Task: Move the task Implement a new remote support system for a company's clients to the section To-Do in the project AirRise and sort the tasks in the project by Assignee in Ascending order
Action: Mouse moved to (673, 406)
Screenshot: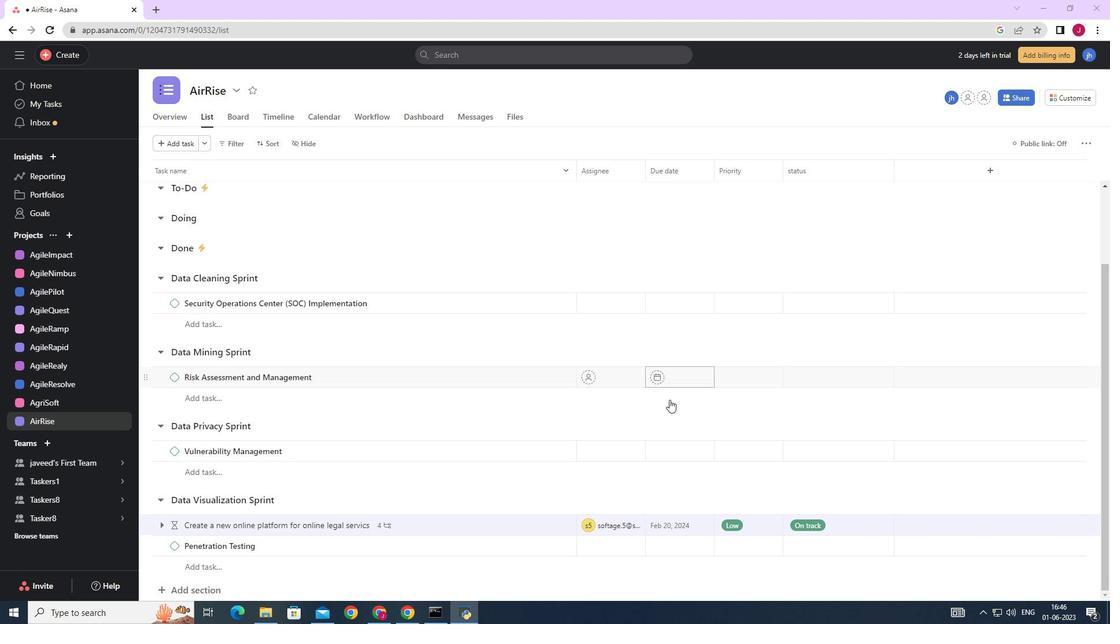 
Action: Mouse scrolled (673, 407) with delta (0, 0)
Screenshot: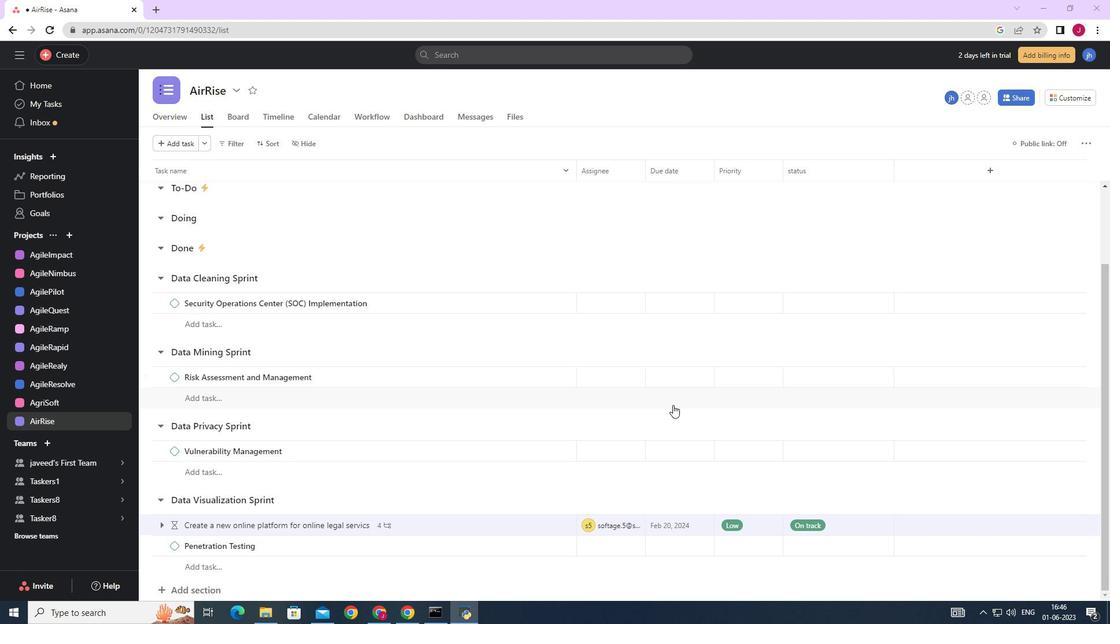 
Action: Mouse scrolled (673, 407) with delta (0, 0)
Screenshot: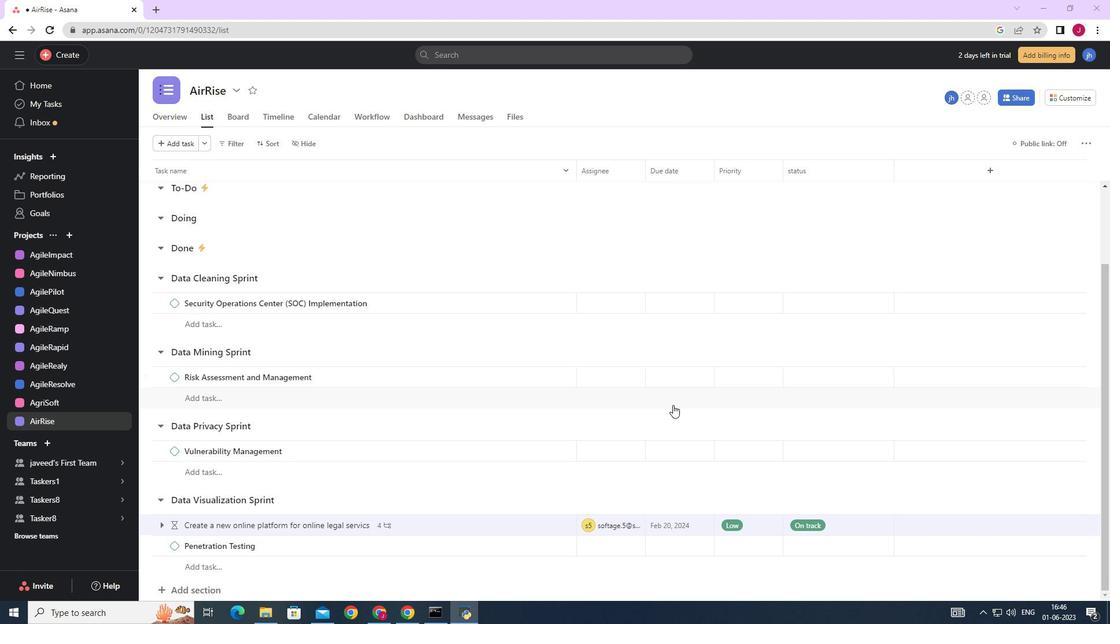 
Action: Mouse scrolled (673, 407) with delta (0, 0)
Screenshot: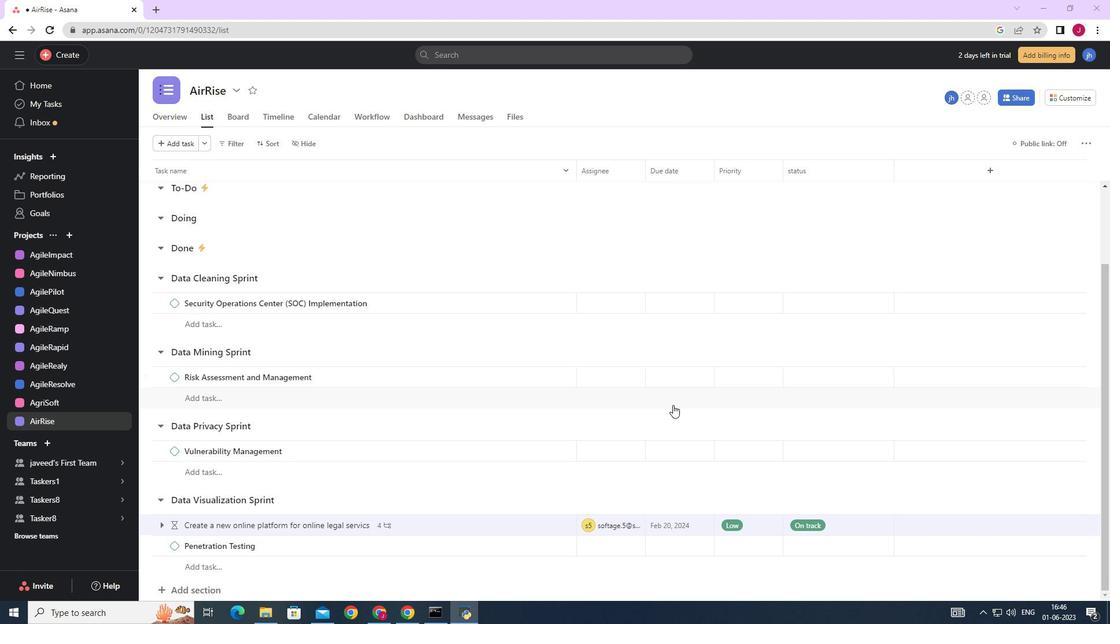
Action: Mouse scrolled (673, 407) with delta (0, 0)
Screenshot: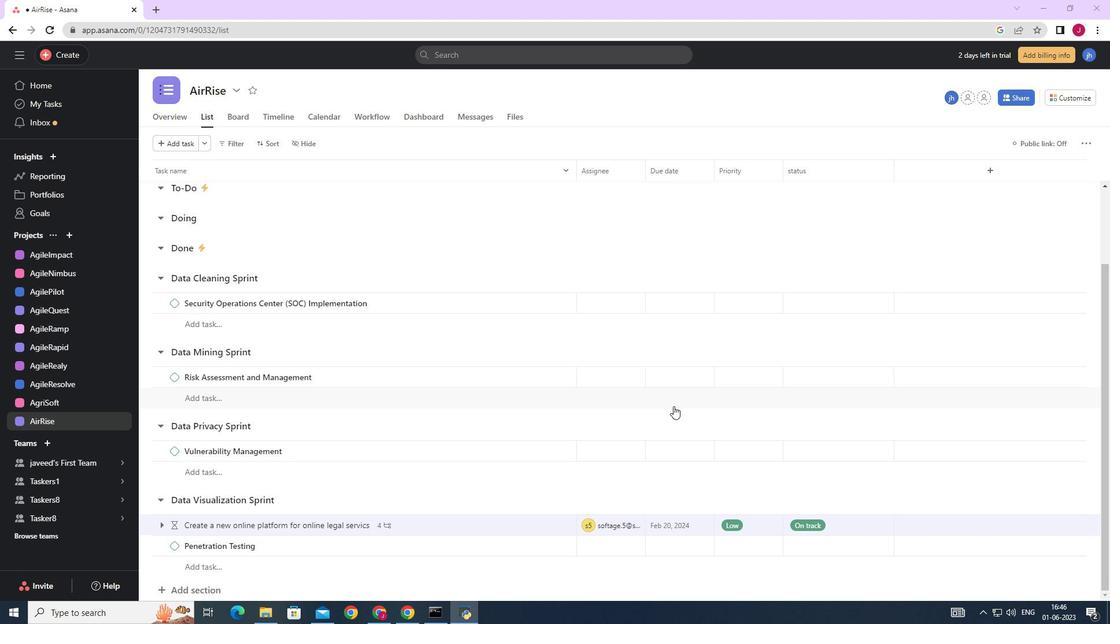 
Action: Mouse moved to (546, 235)
Screenshot: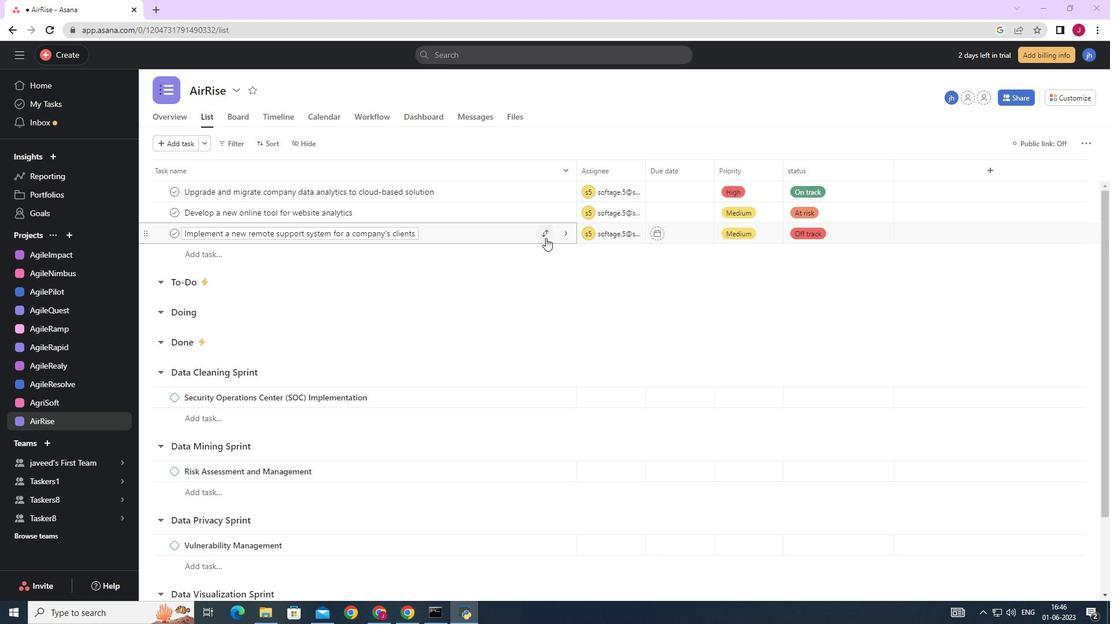 
Action: Mouse pressed left at (546, 235)
Screenshot: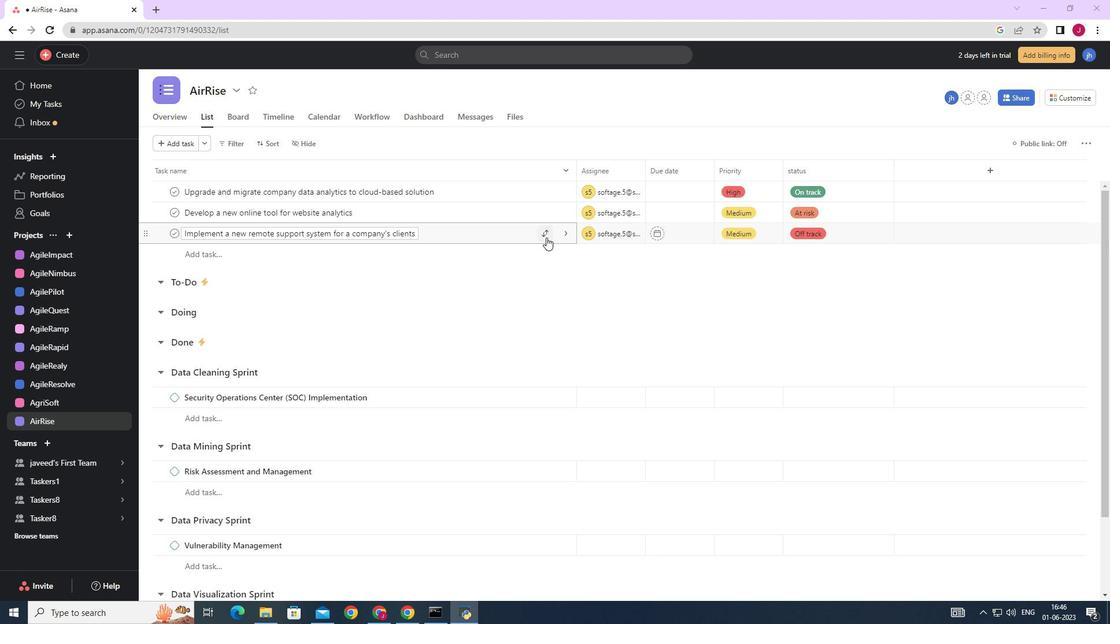 
Action: Mouse moved to (488, 298)
Screenshot: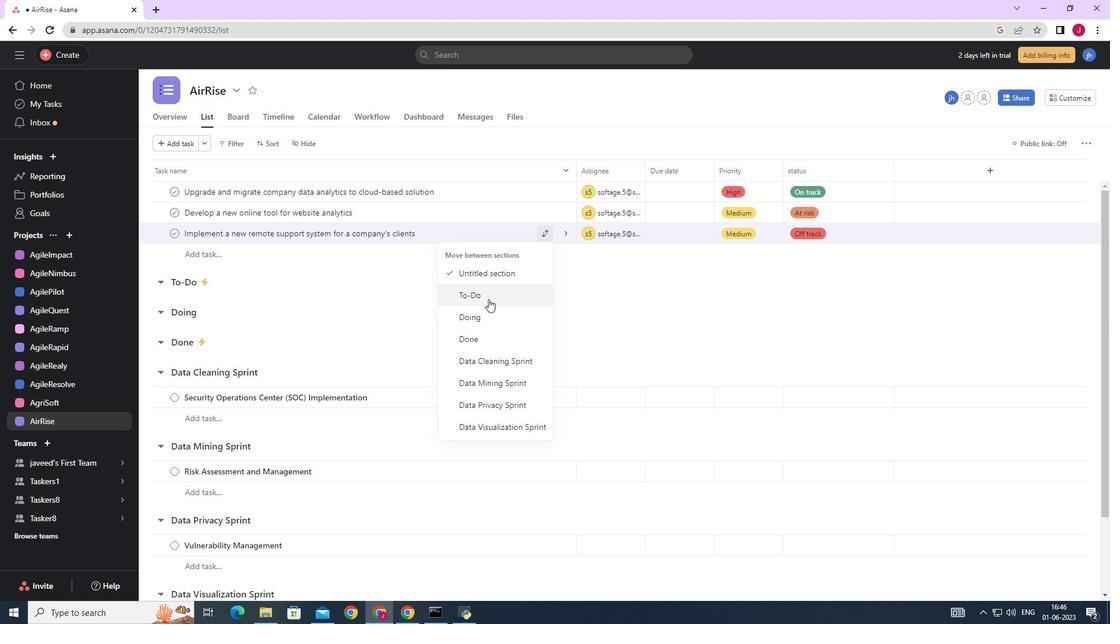 
Action: Mouse pressed left at (488, 298)
Screenshot: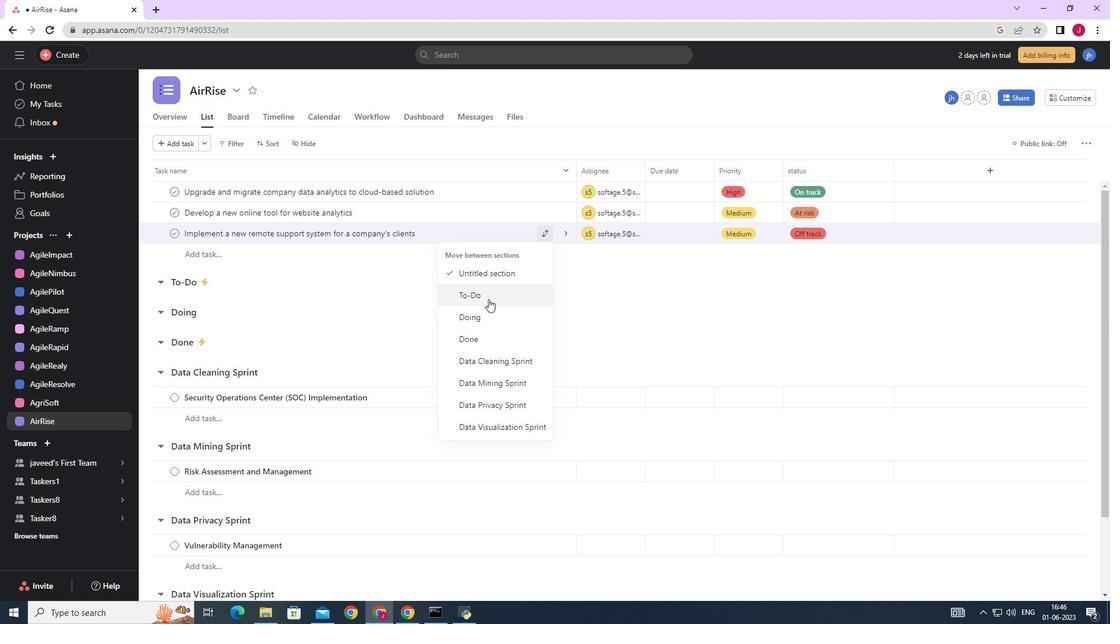 
Action: Mouse moved to (686, 283)
Screenshot: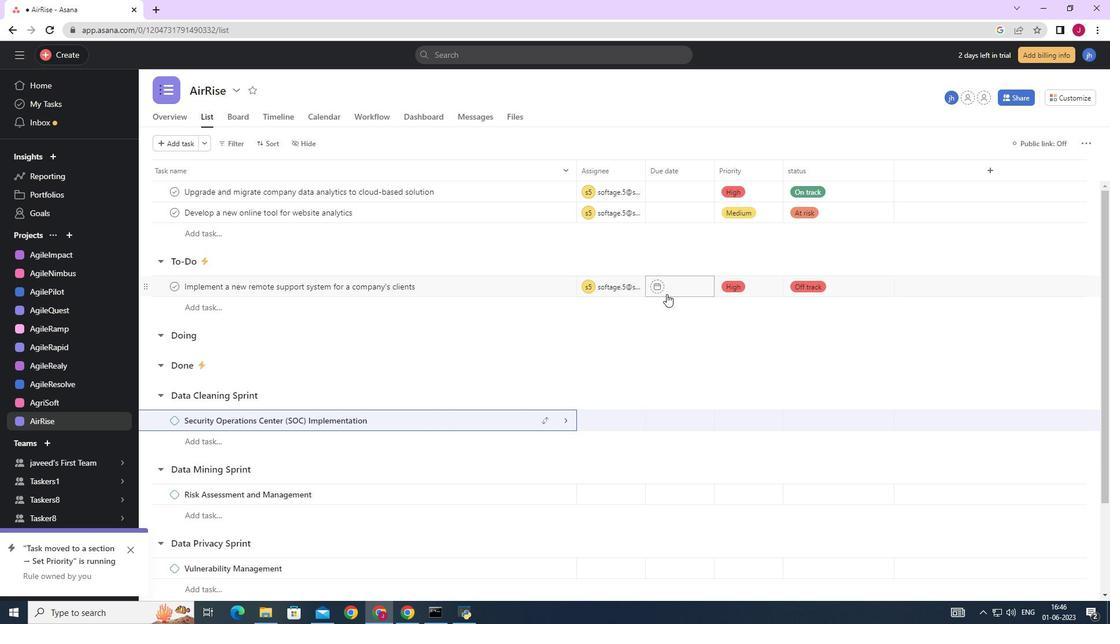 
Action: Mouse pressed left at (686, 283)
Screenshot: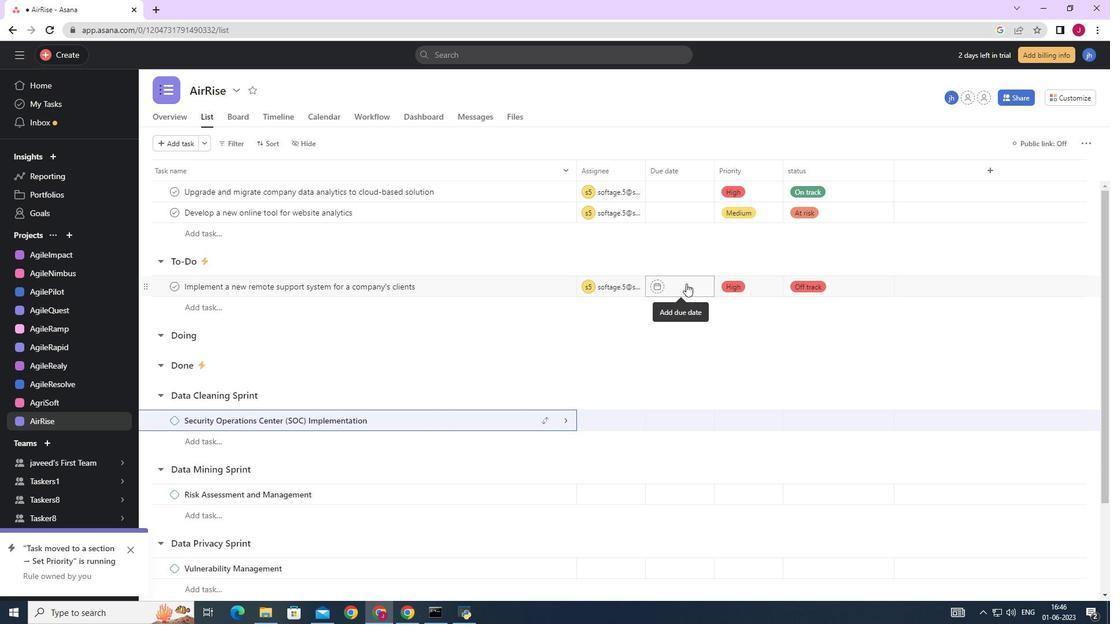 
Action: Mouse moved to (707, 409)
Screenshot: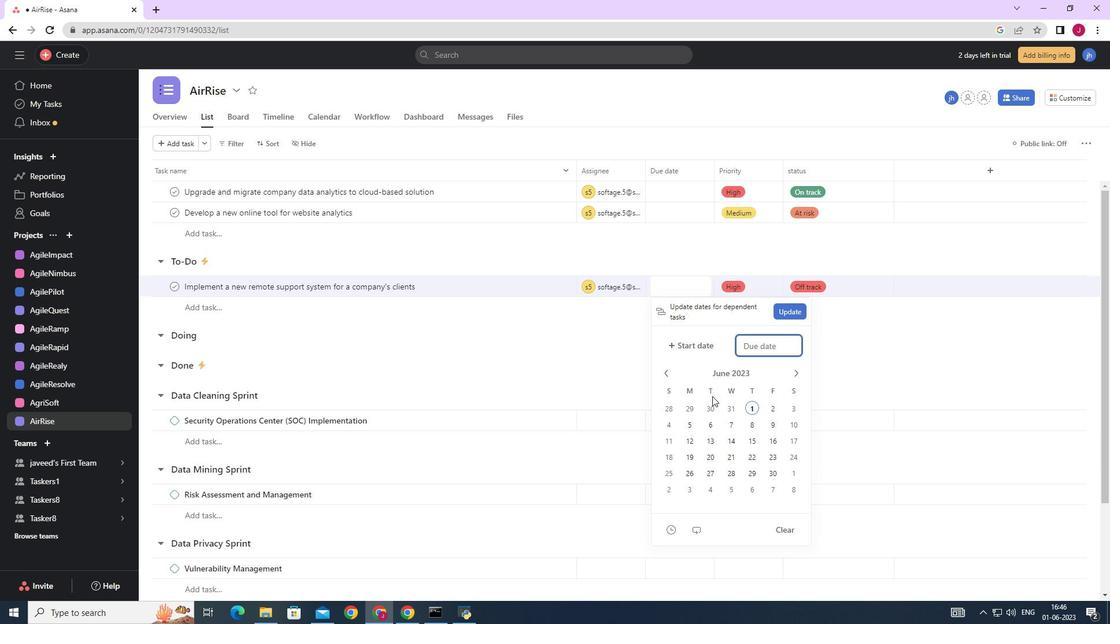 
Action: Mouse scrolled (707, 408) with delta (0, 0)
Screenshot: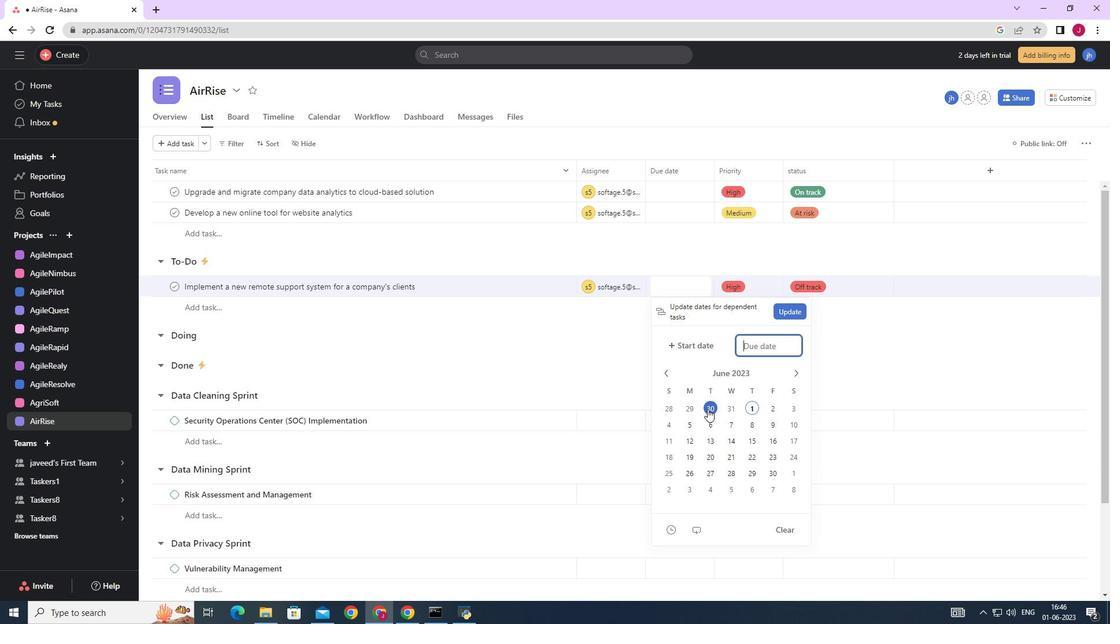 
Action: Mouse moved to (273, 137)
Screenshot: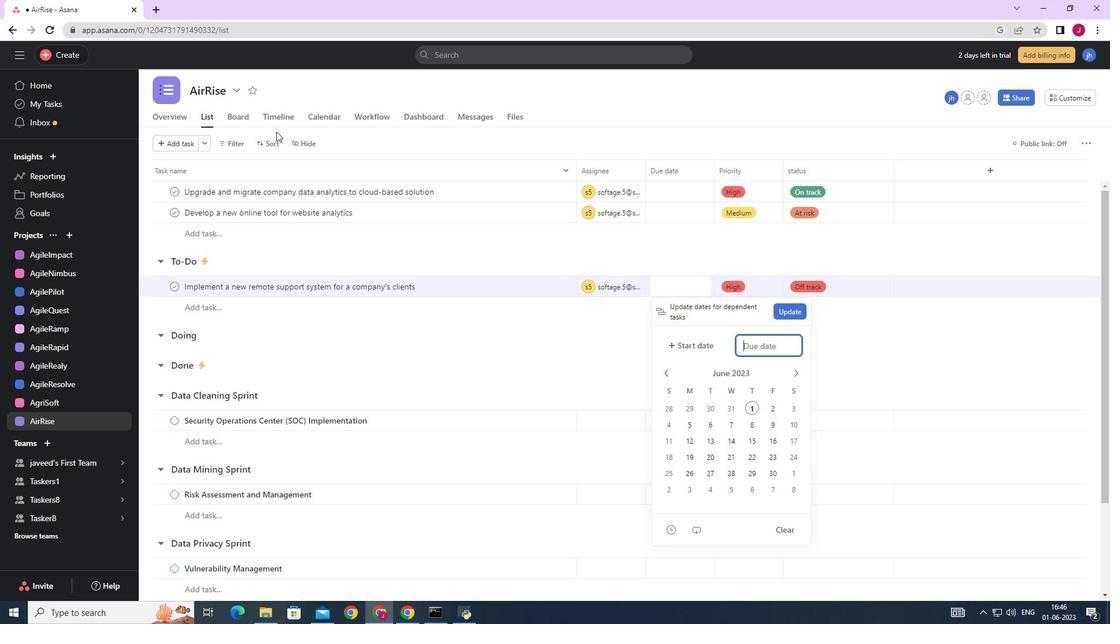
Action: Mouse pressed left at (273, 137)
Screenshot: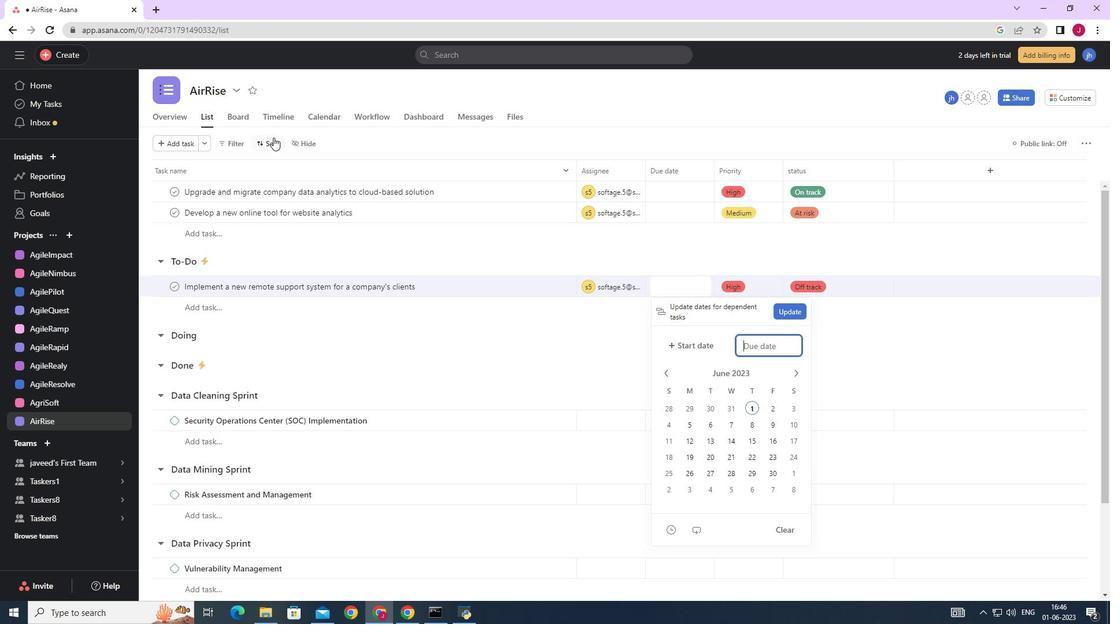 
Action: Mouse moved to (300, 236)
Screenshot: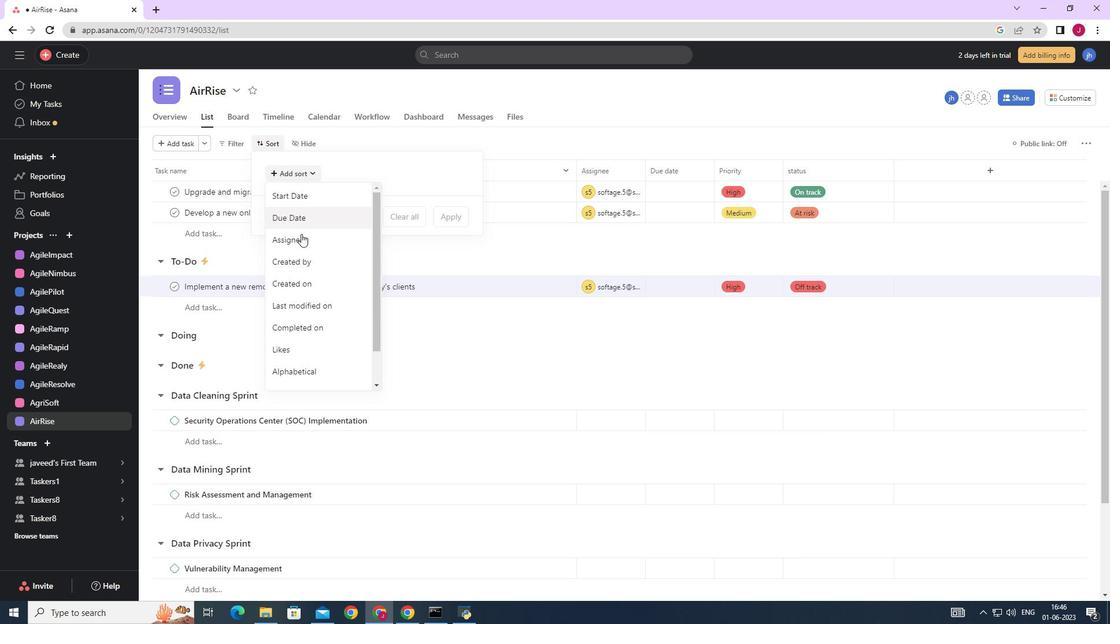
Action: Mouse pressed left at (300, 236)
Screenshot: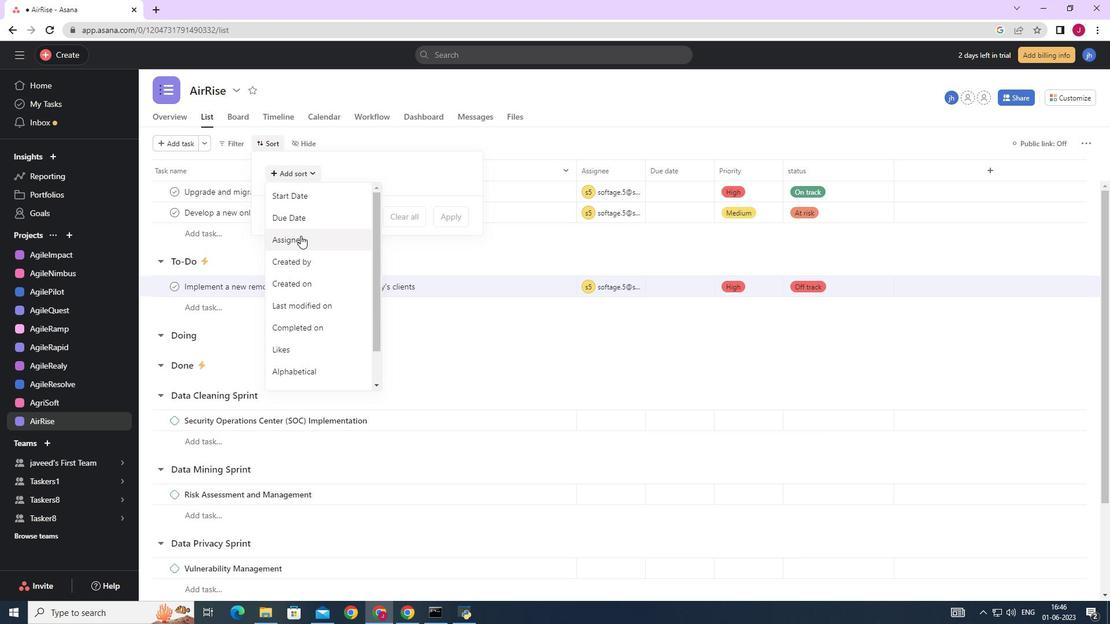 
Action: Mouse moved to (310, 191)
Screenshot: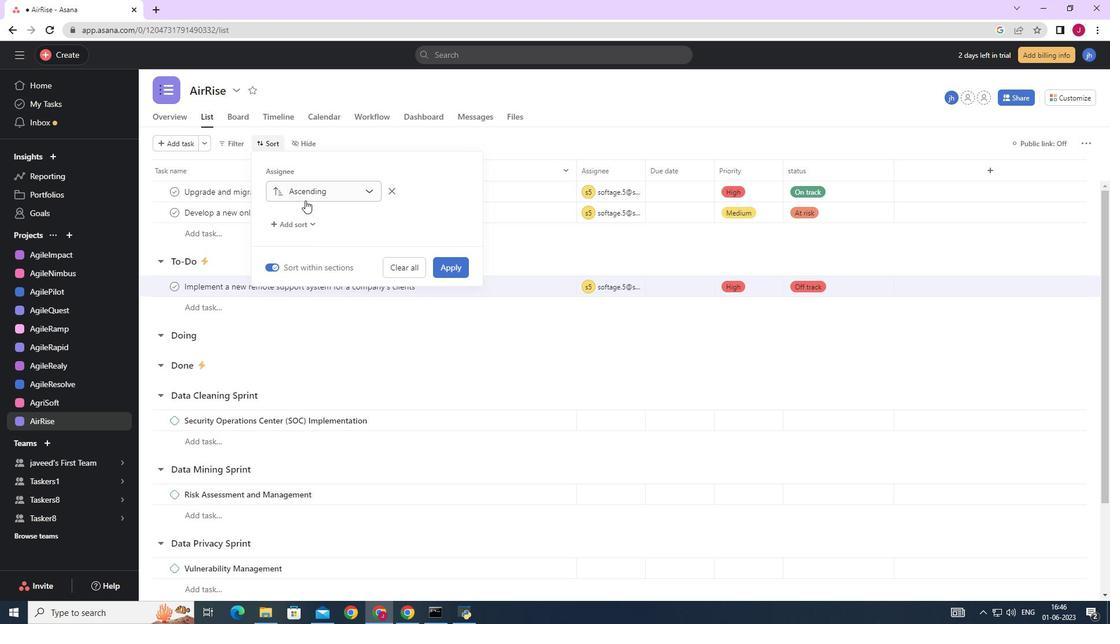 
Action: Mouse pressed left at (310, 191)
Screenshot: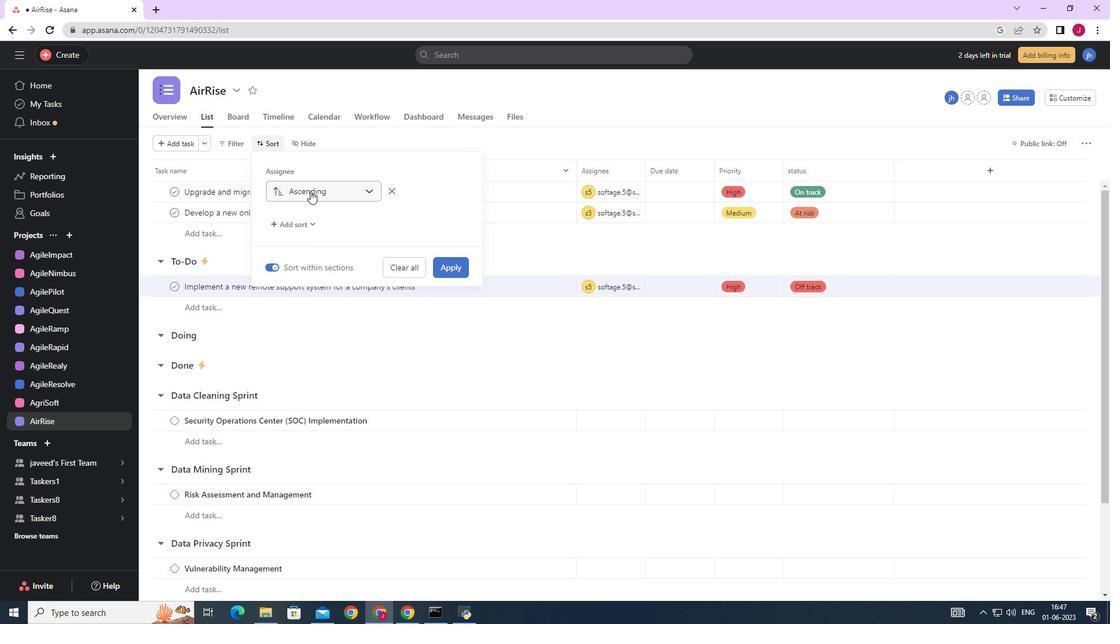 
Action: Mouse moved to (314, 189)
Screenshot: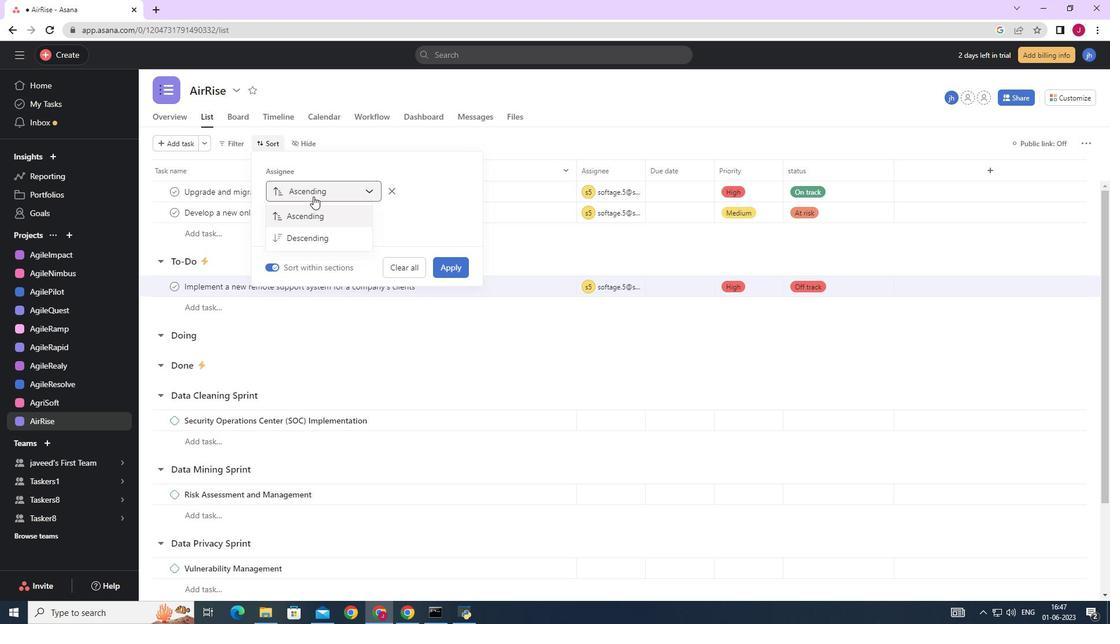
Action: Mouse pressed left at (314, 189)
Screenshot: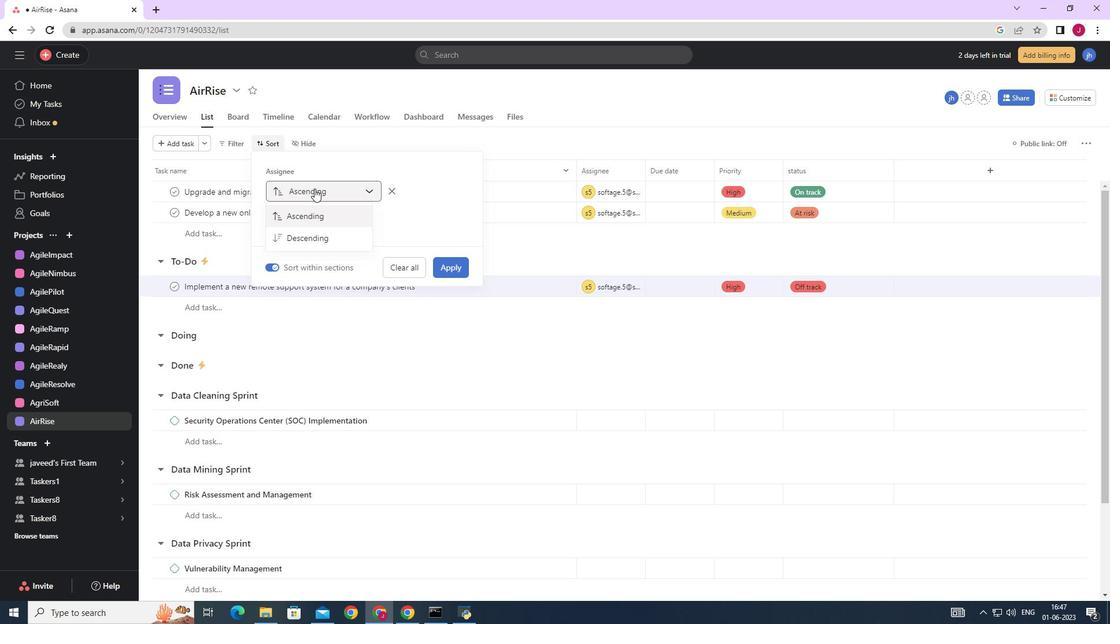 
Action: Mouse moved to (454, 264)
Screenshot: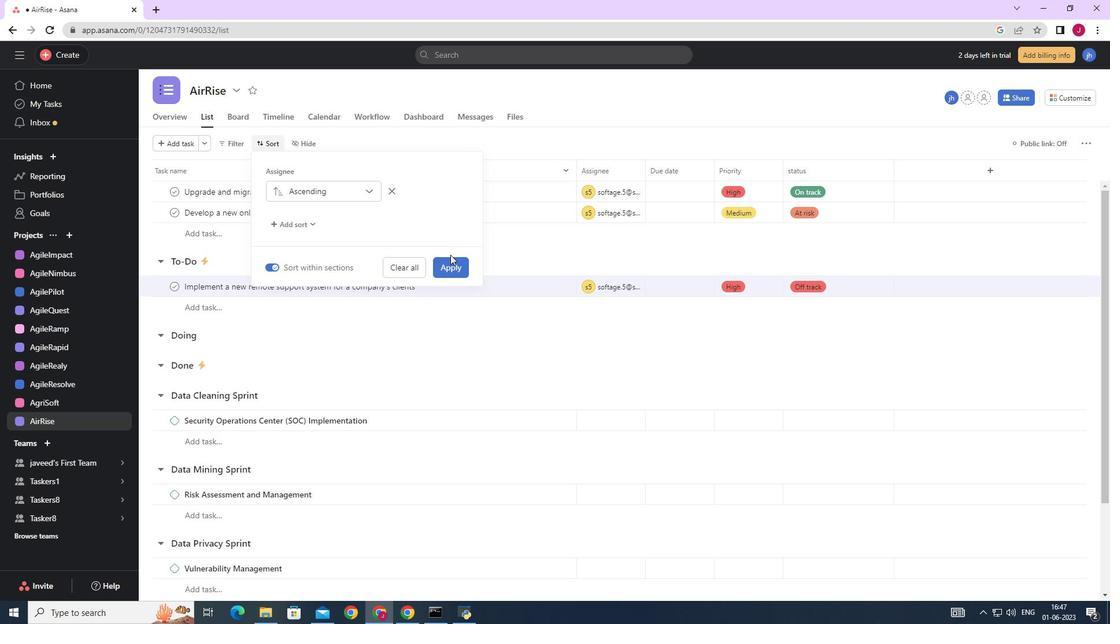 
Action: Mouse pressed left at (454, 264)
Screenshot: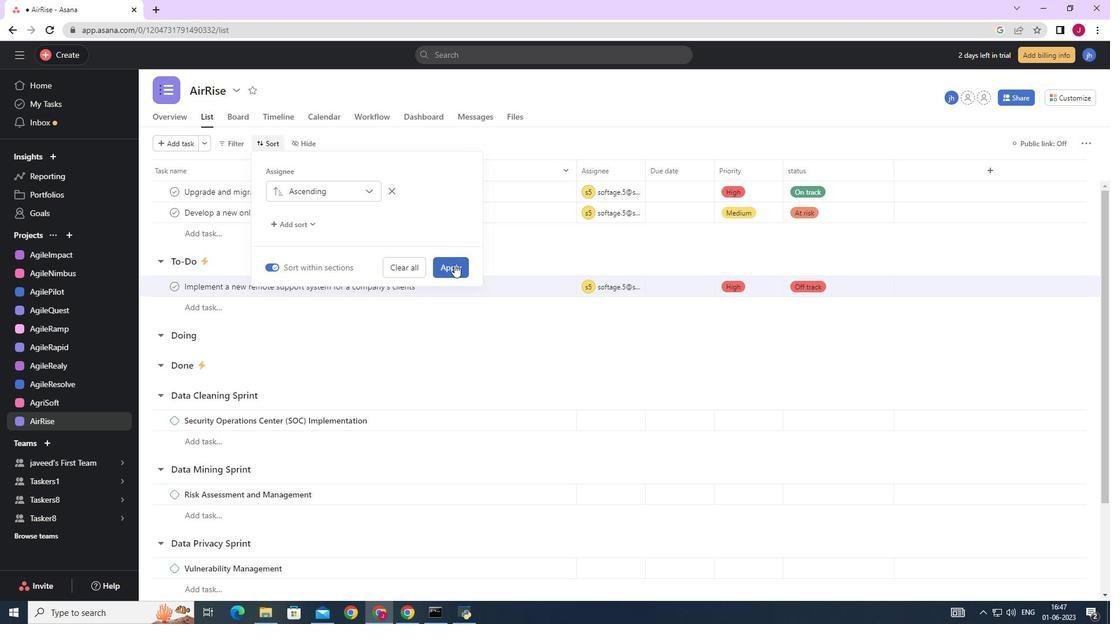 
